 Task: Add Megafood Baby & Me Postnatal Multi to the cart.
Action: Mouse moved to (239, 117)
Screenshot: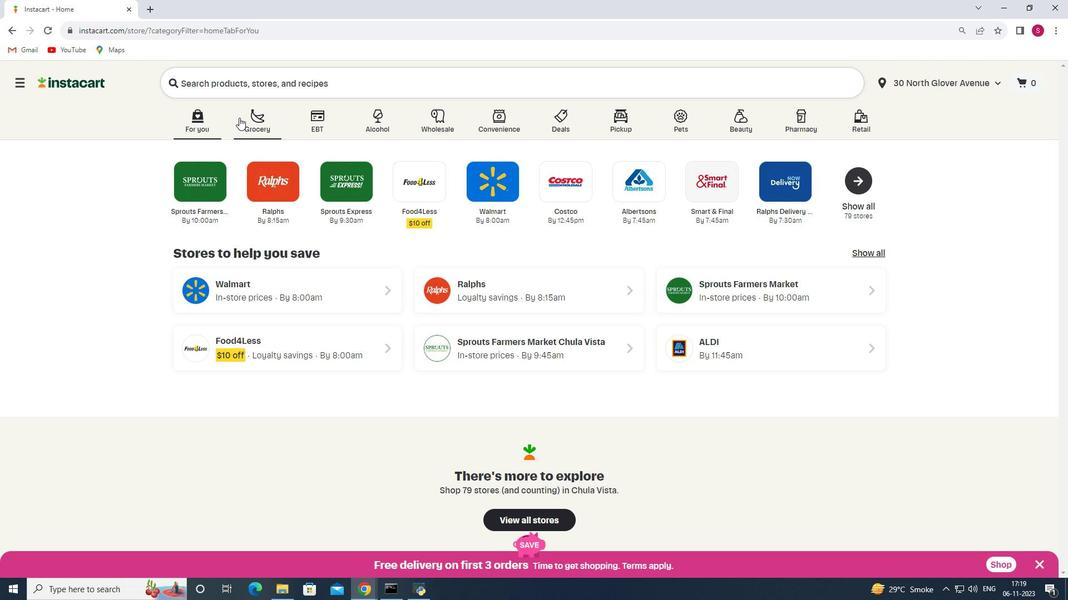 
Action: Mouse pressed left at (239, 117)
Screenshot: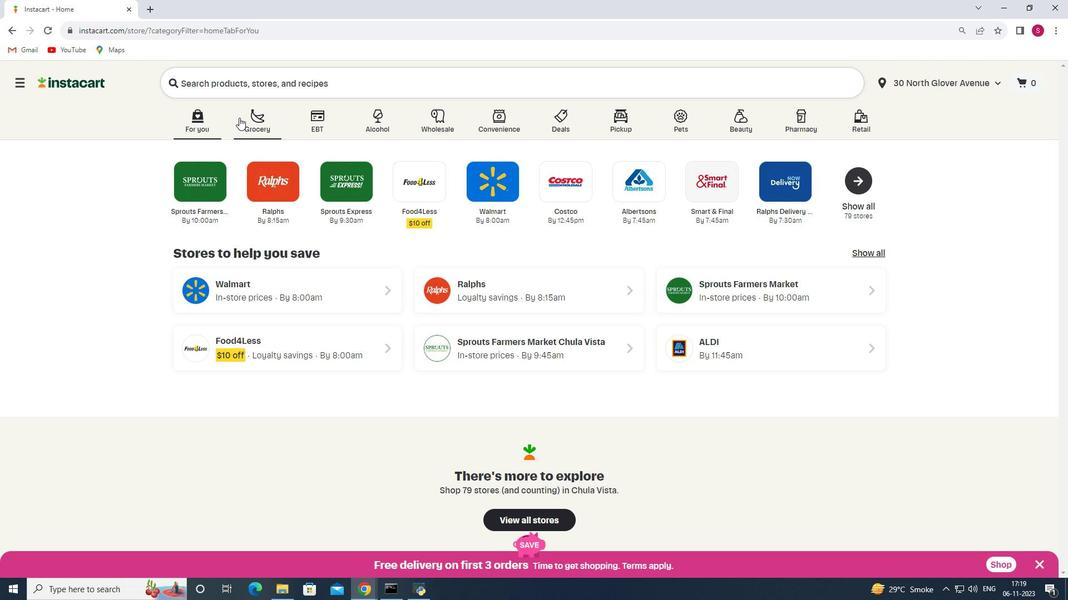 
Action: Mouse moved to (269, 333)
Screenshot: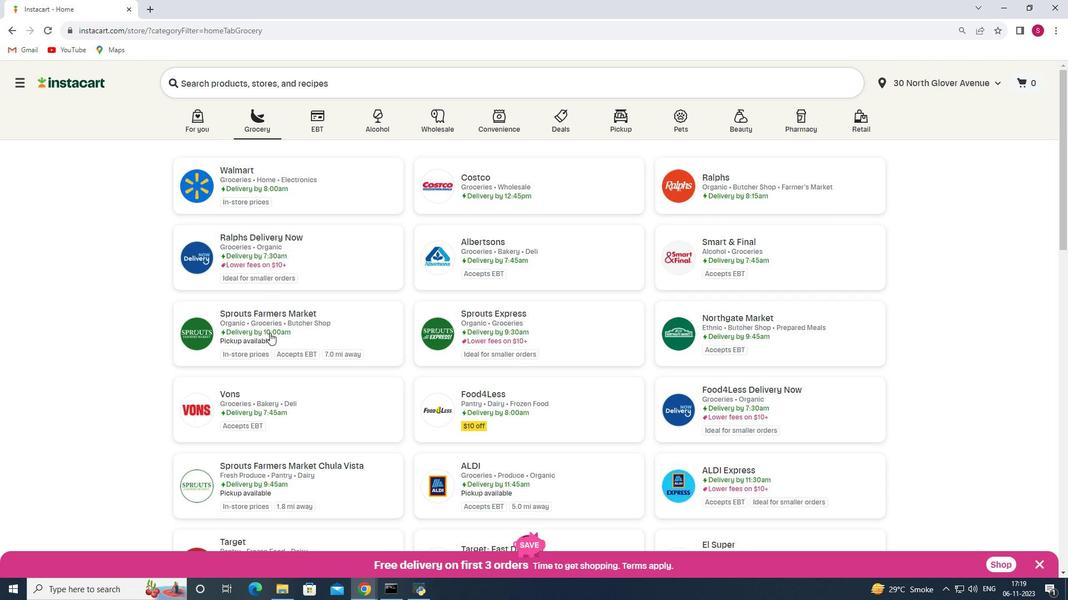
Action: Mouse pressed left at (269, 333)
Screenshot: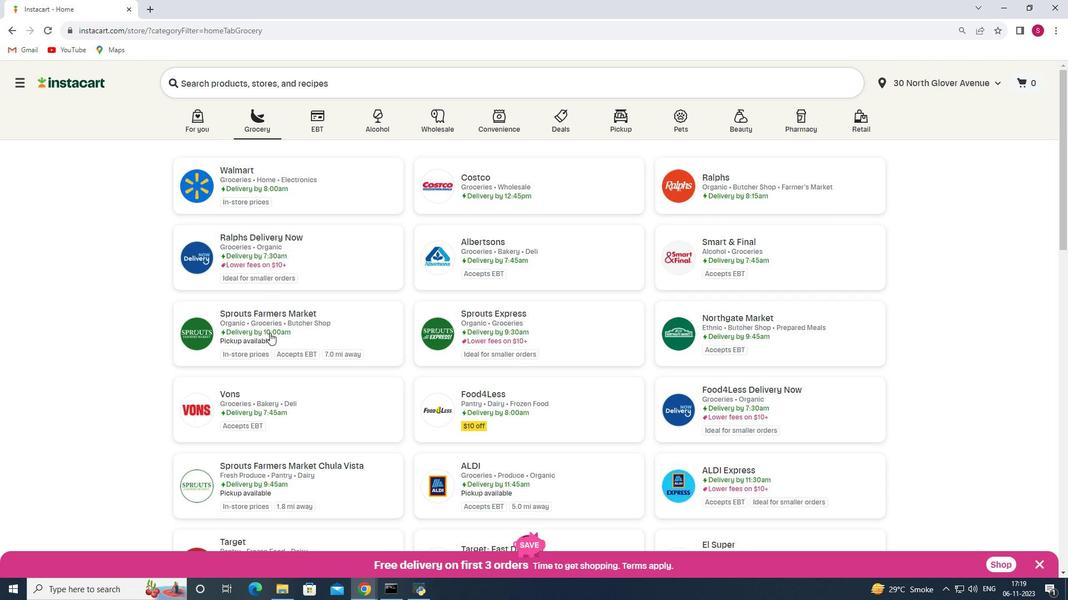 
Action: Mouse moved to (73, 319)
Screenshot: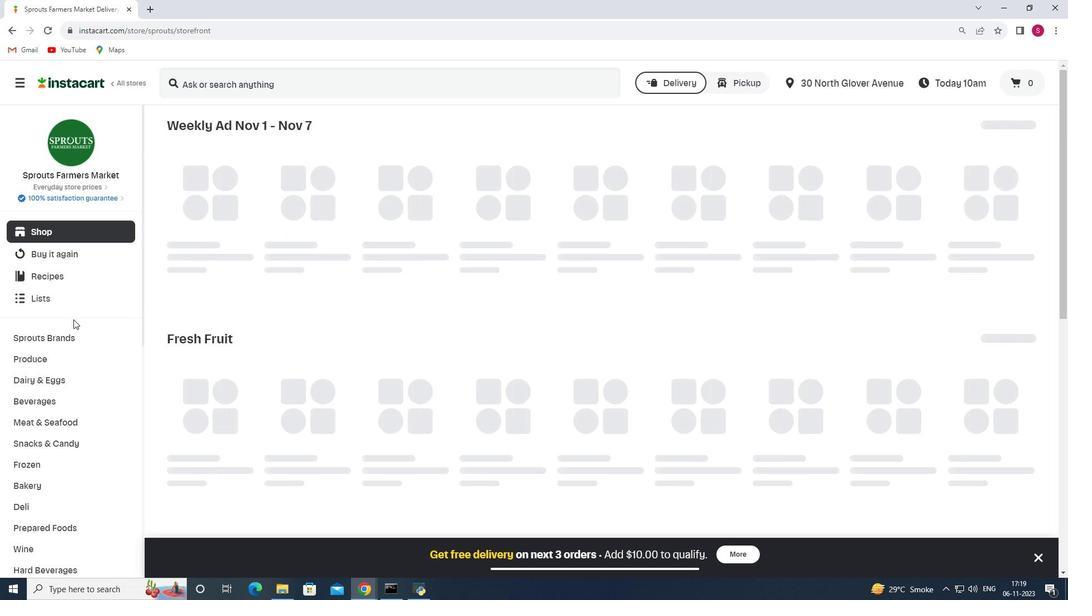
Action: Mouse scrolled (73, 319) with delta (0, 0)
Screenshot: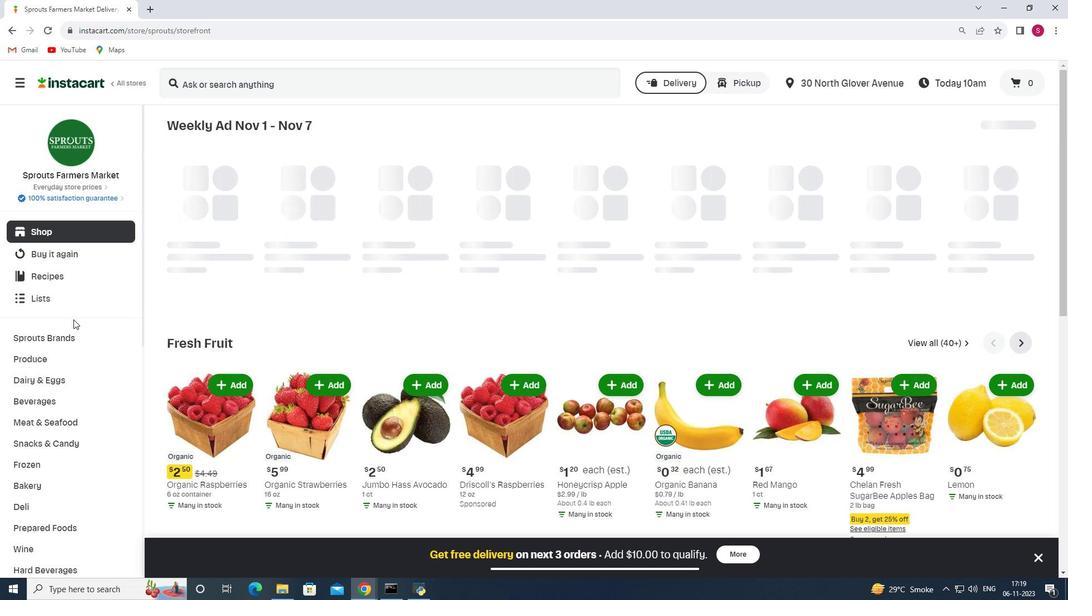 
Action: Mouse scrolled (73, 319) with delta (0, 0)
Screenshot: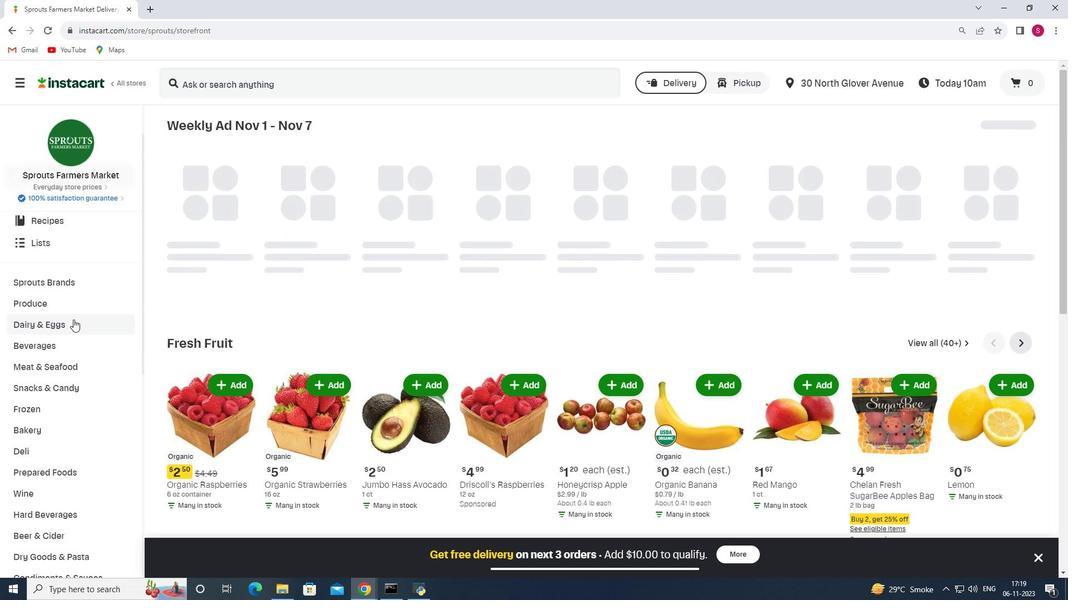 
Action: Mouse scrolled (73, 319) with delta (0, 0)
Screenshot: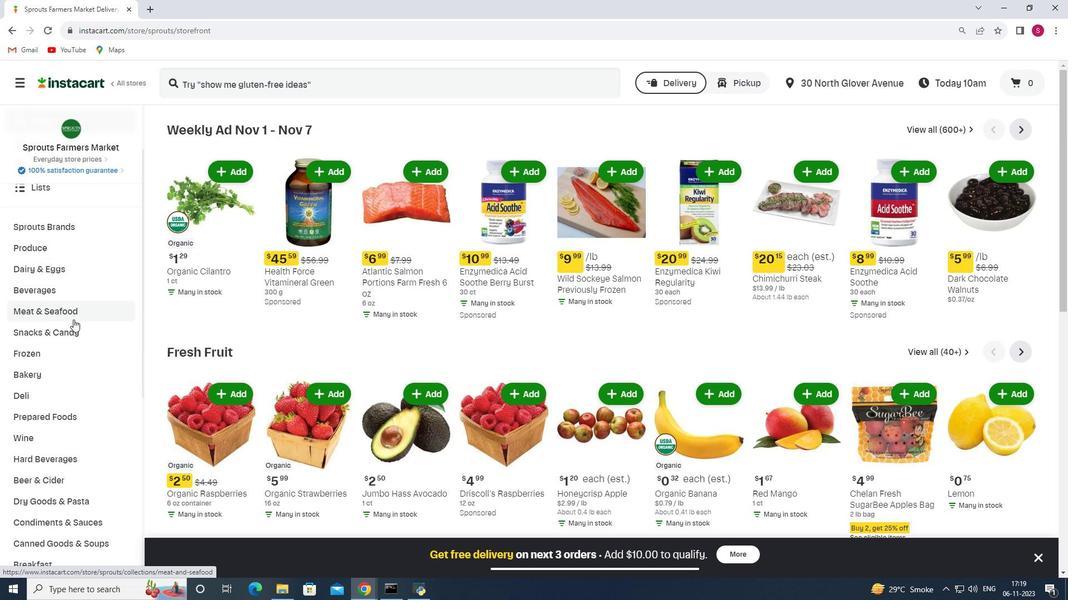 
Action: Mouse scrolled (73, 319) with delta (0, 0)
Screenshot: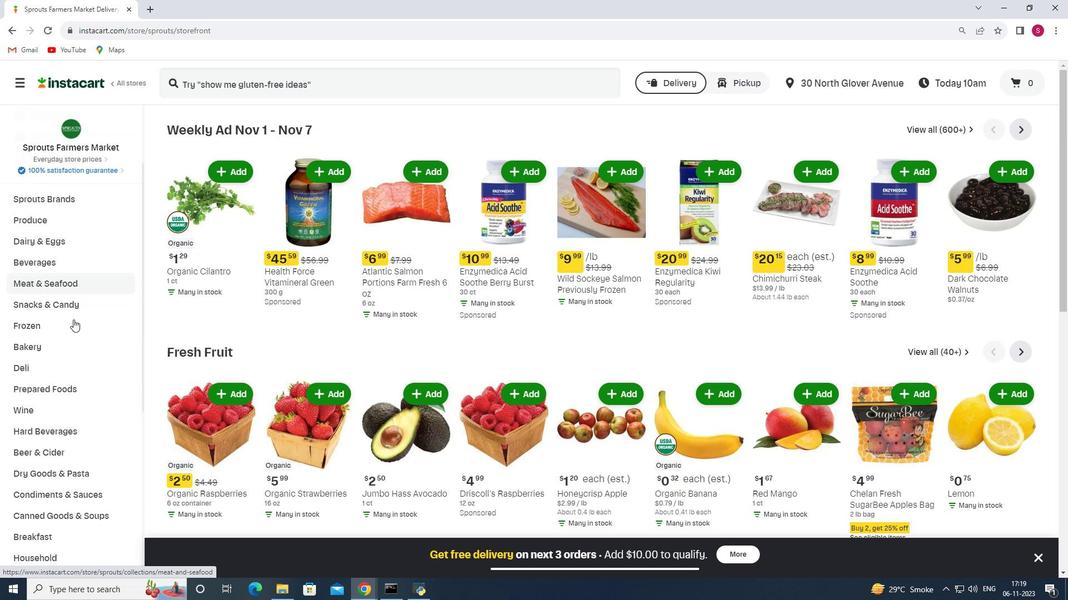 
Action: Mouse scrolled (73, 319) with delta (0, 0)
Screenshot: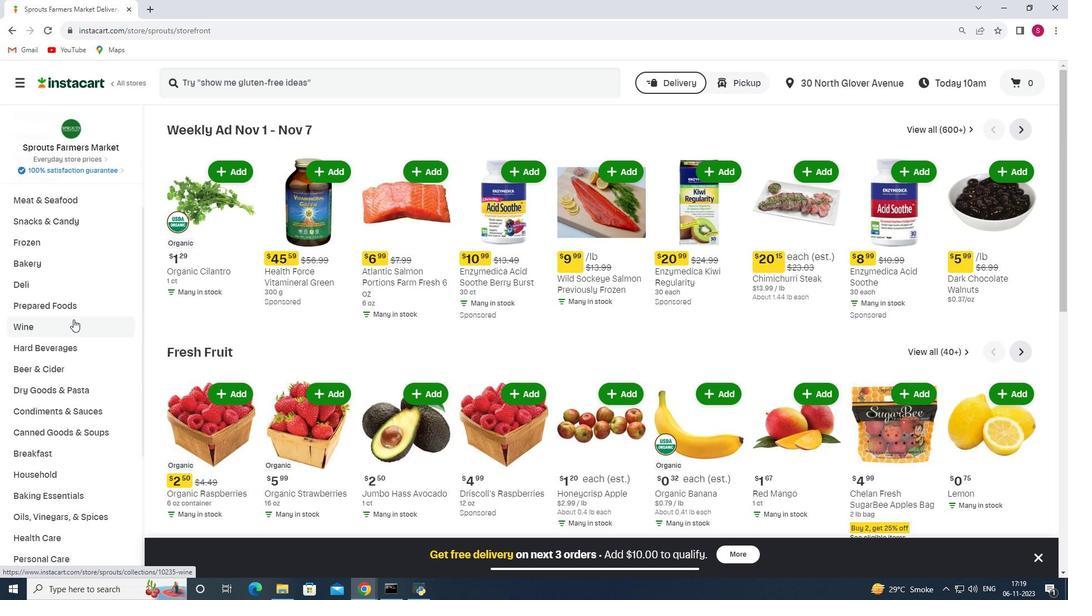 
Action: Mouse scrolled (73, 319) with delta (0, 0)
Screenshot: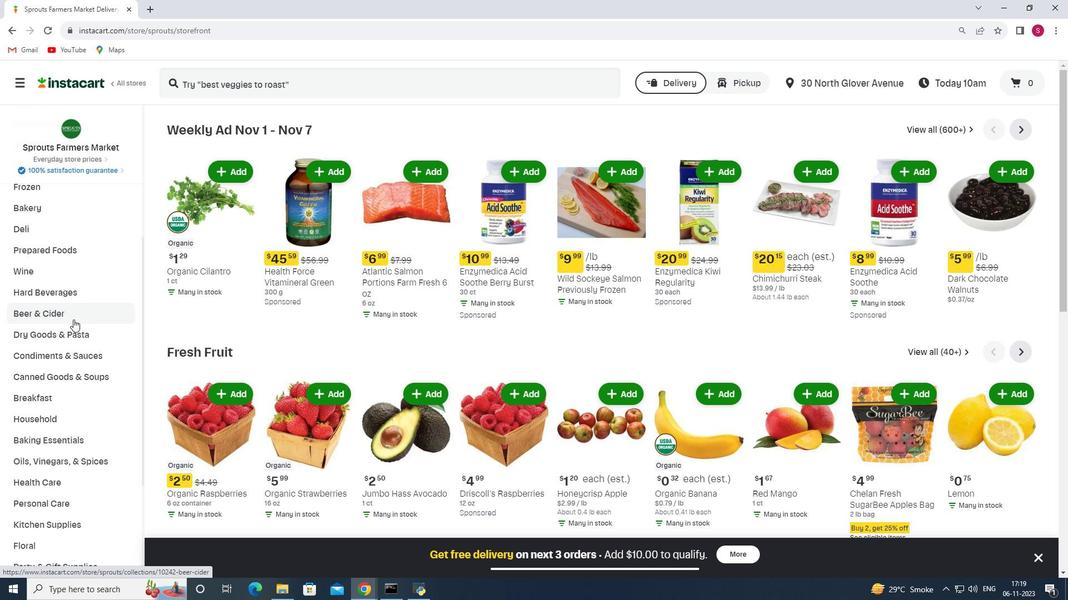 
Action: Mouse scrolled (73, 319) with delta (0, 0)
Screenshot: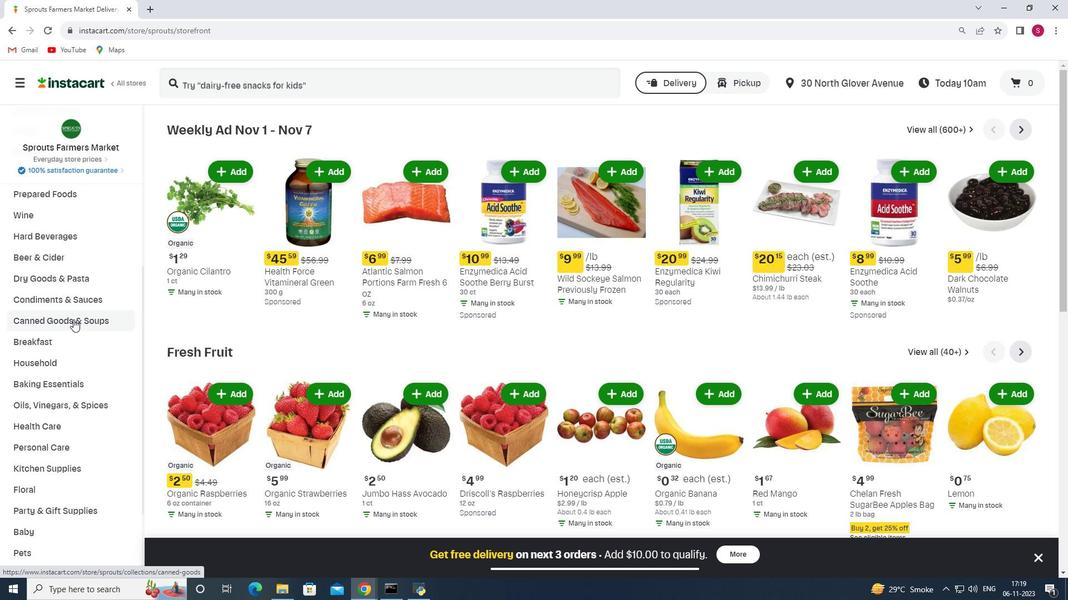 
Action: Mouse moved to (57, 367)
Screenshot: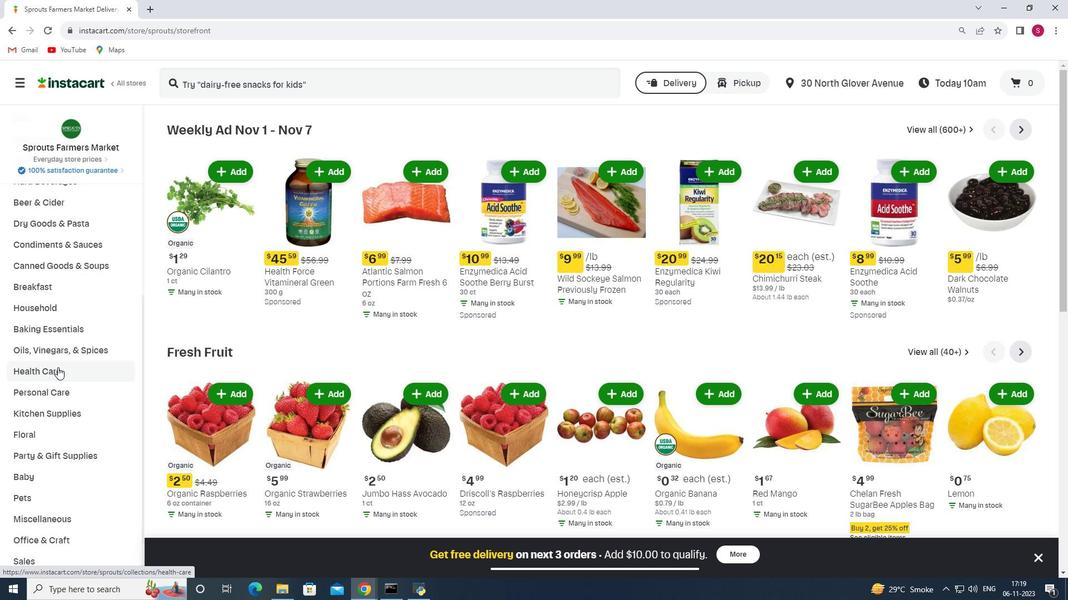 
Action: Mouse pressed left at (57, 367)
Screenshot: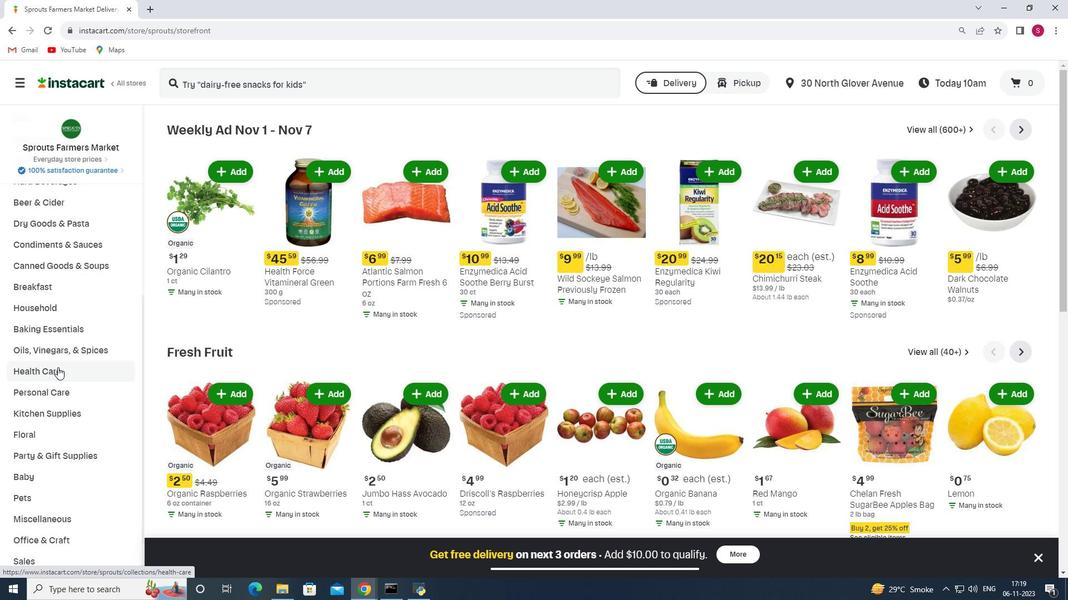 
Action: Mouse moved to (374, 158)
Screenshot: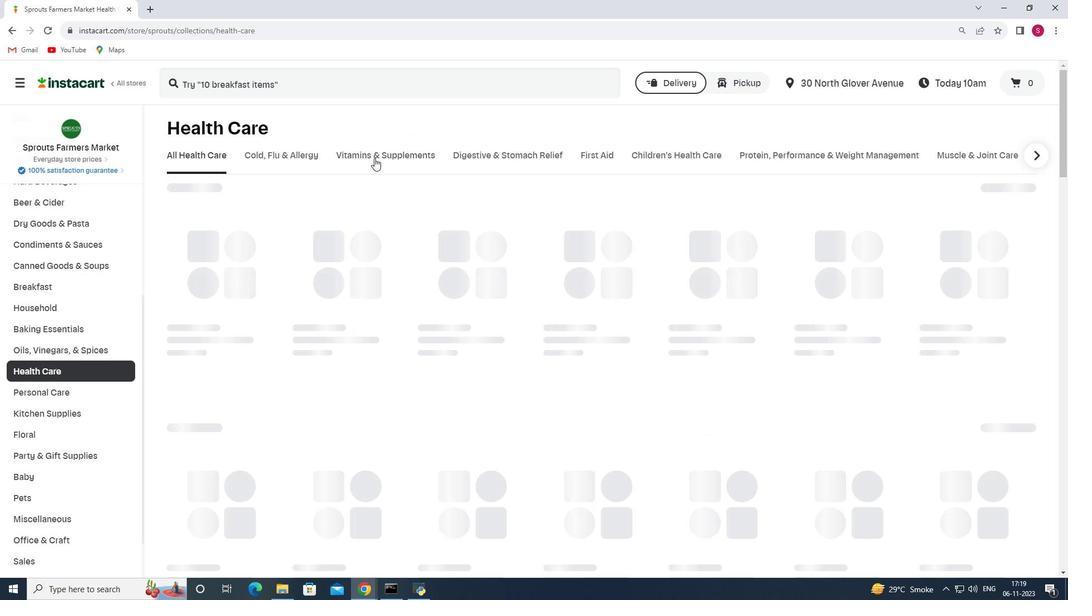 
Action: Mouse pressed left at (374, 158)
Screenshot: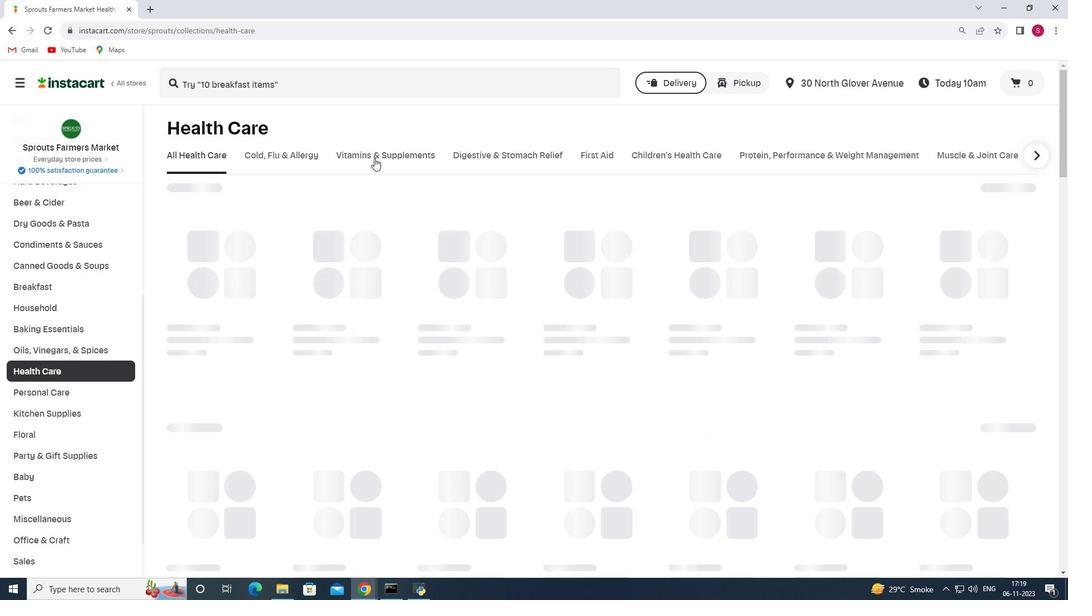 
Action: Mouse moved to (1048, 205)
Screenshot: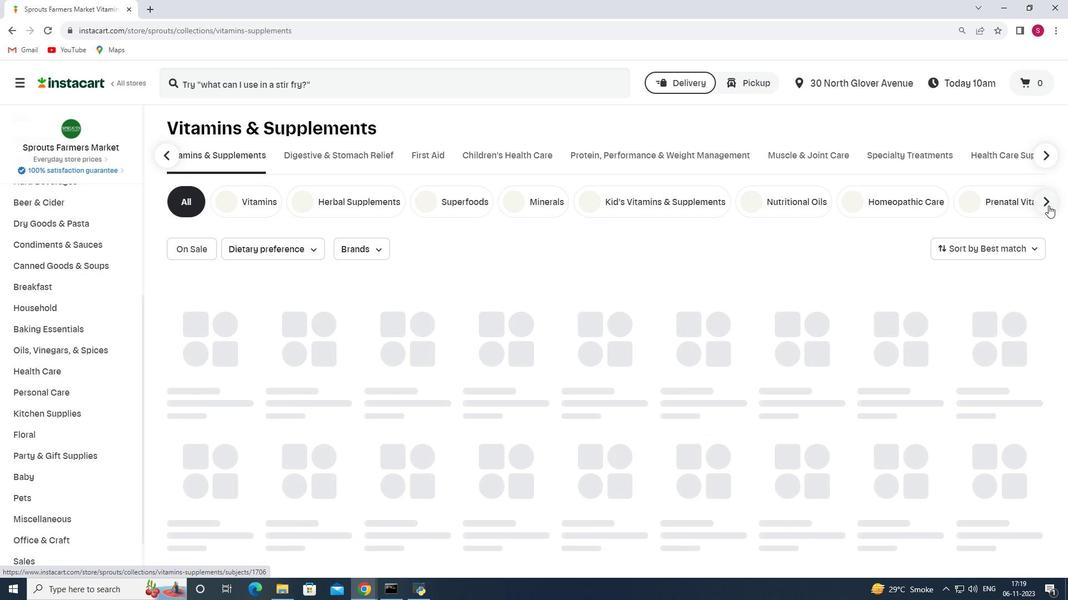 
Action: Mouse pressed left at (1048, 205)
Screenshot: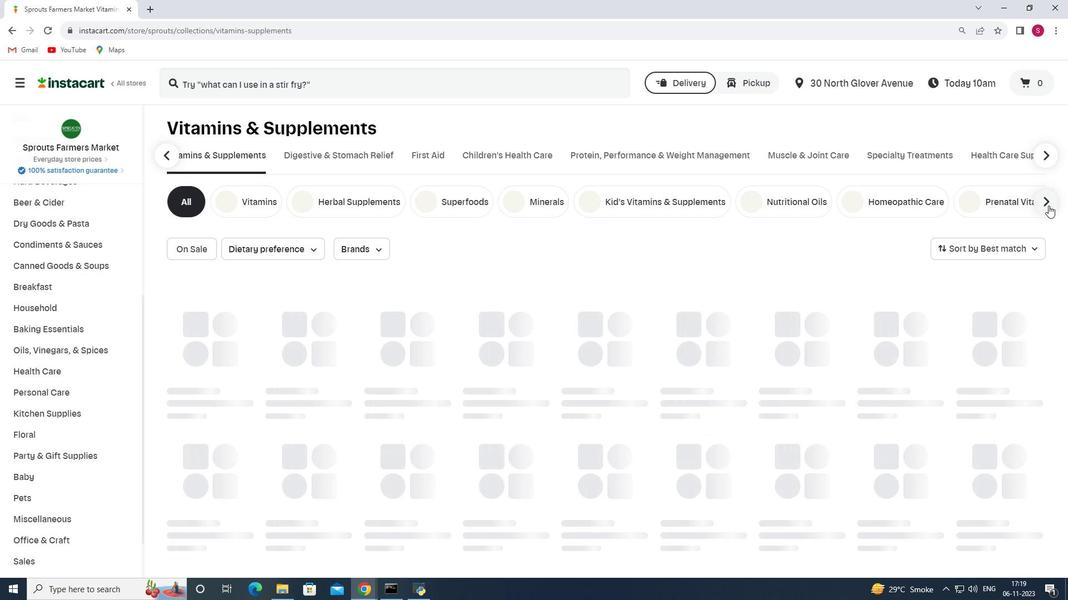 
Action: Mouse moved to (405, 205)
Screenshot: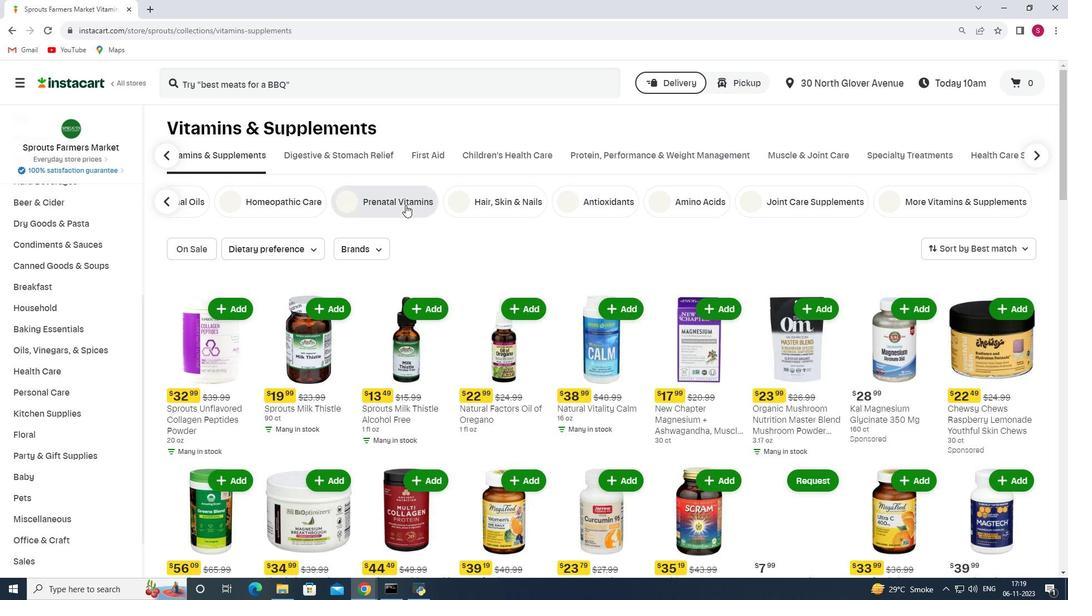 
Action: Mouse pressed left at (405, 205)
Screenshot: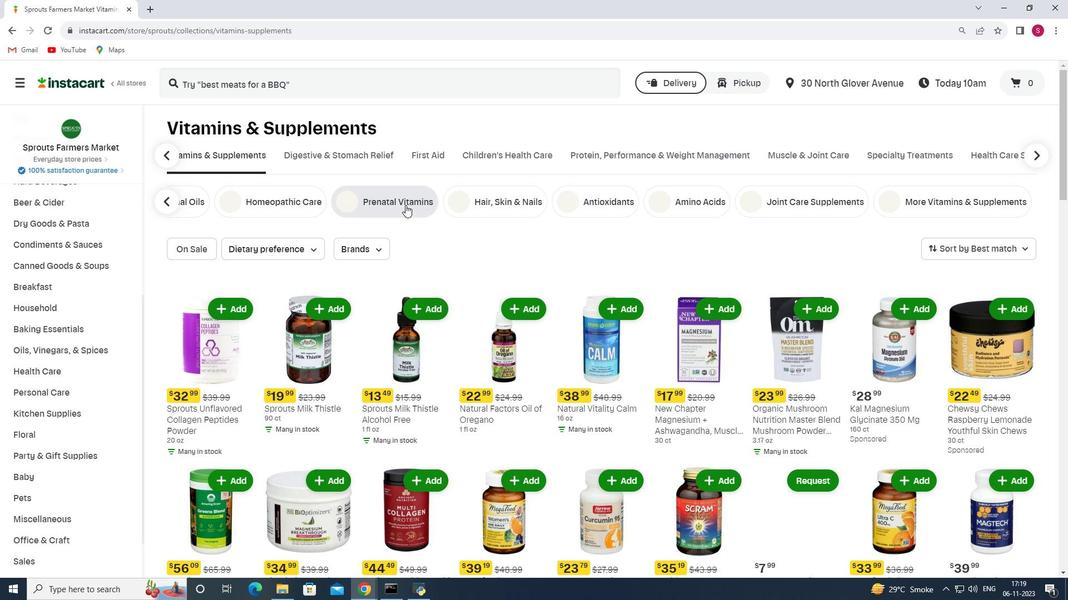 
Action: Mouse moved to (313, 73)
Screenshot: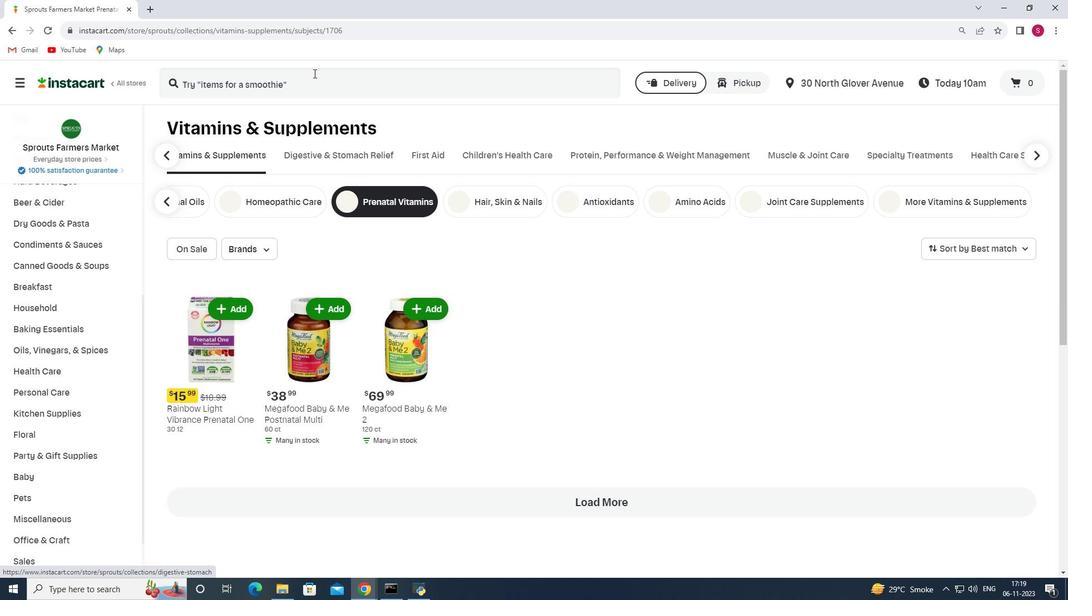 
Action: Mouse pressed left at (313, 73)
Screenshot: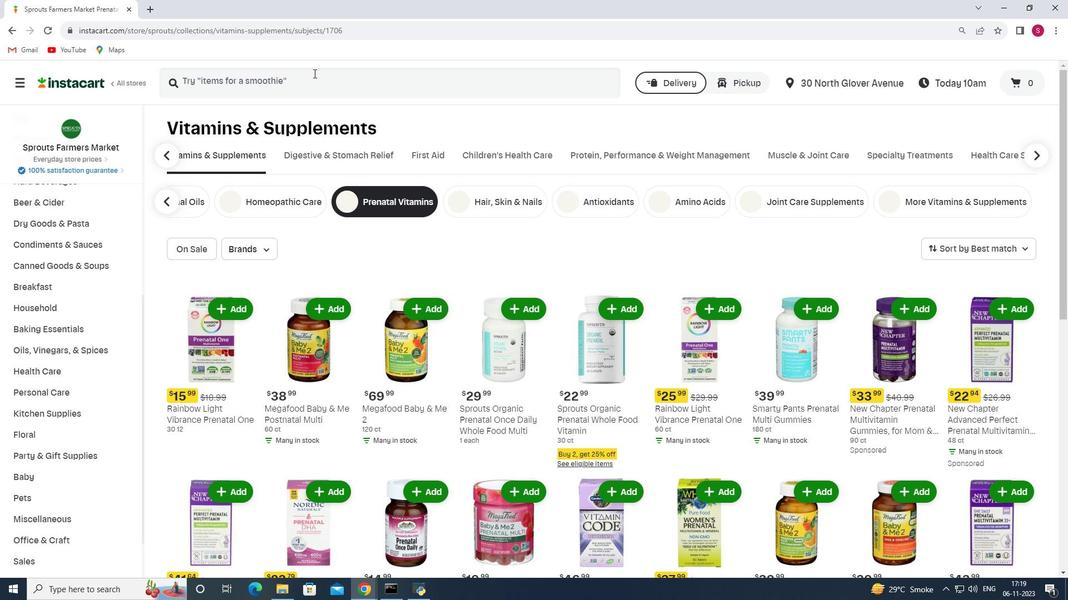 
Action: Key pressed <Key.shift_r>Megafood<Key.space><Key.shift_r><Key.shift_r><Key.shift_r><Key.shift_r><Key.shift_r><Key.shift_r><Key.shift_r><Key.shift_r><Key.shift_r>Baby<Key.space><Key.shift><Key.shift><Key.shift><Key.shift><Key.shift><Key.shift><Key.shift><Key.shift><Key.shift><Key.shift><Key.shift><Key.shift><Key.shift><Key.shift><Key.shift><Key.shift><Key.shift><Key.shift><Key.shift><Key.shift><Key.shift><Key.shift><Key.shift><Key.shift><Key.shift><Key.shift><Key.shift><Key.shift><Key.shift><Key.shift>&<Key.space><Key.shift_r>N<Key.backspace><Key.shift_r>Me<Key.space><Key.shift_r><Key.shift_r><Key.shift_r><Key.shift_r><Key.shift_r><Key.shift_r><Key.shift_r><Key.shift_r><Key.shift_r>Postnatal<Key.space><Key.shift_r>Multi<Key.enter>
Screenshot: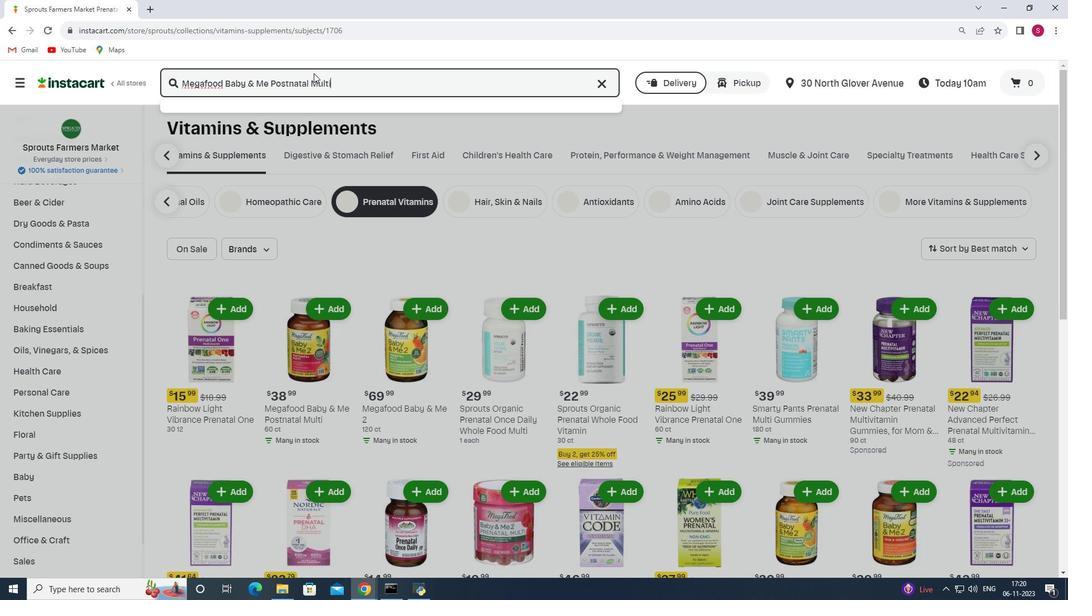 
Action: Mouse moved to (830, 185)
Screenshot: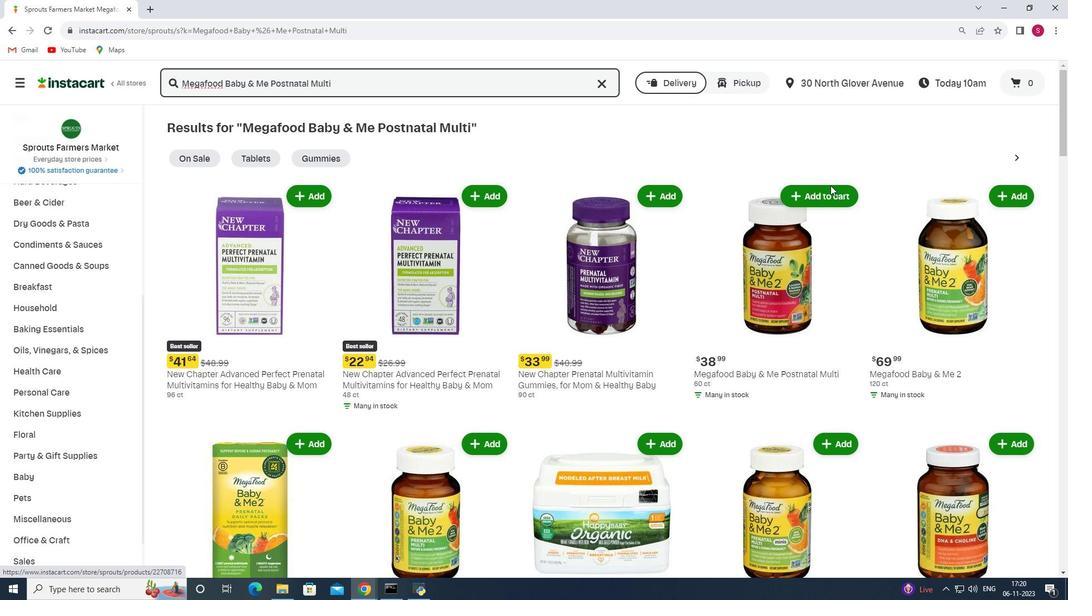 
Action: Mouse pressed left at (830, 185)
Screenshot: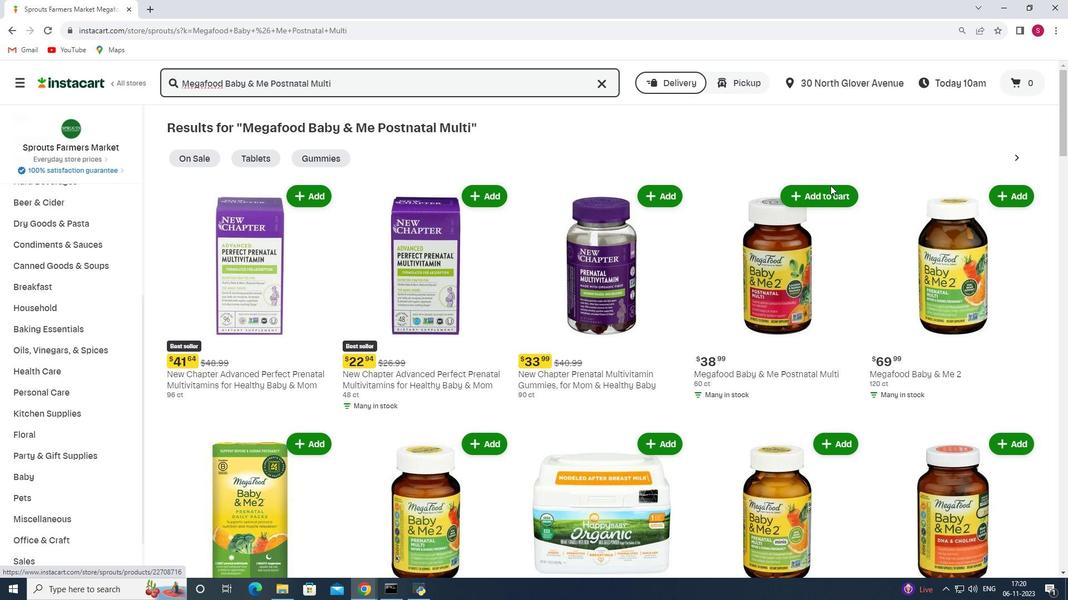 
Action: Mouse moved to (829, 194)
Screenshot: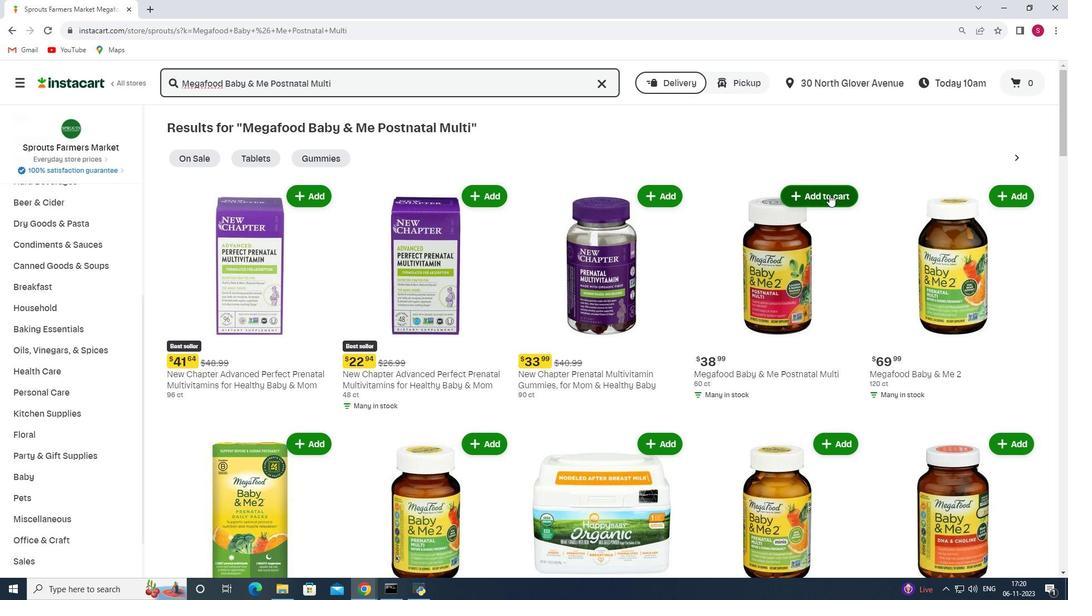 
Action: Mouse pressed left at (829, 194)
Screenshot: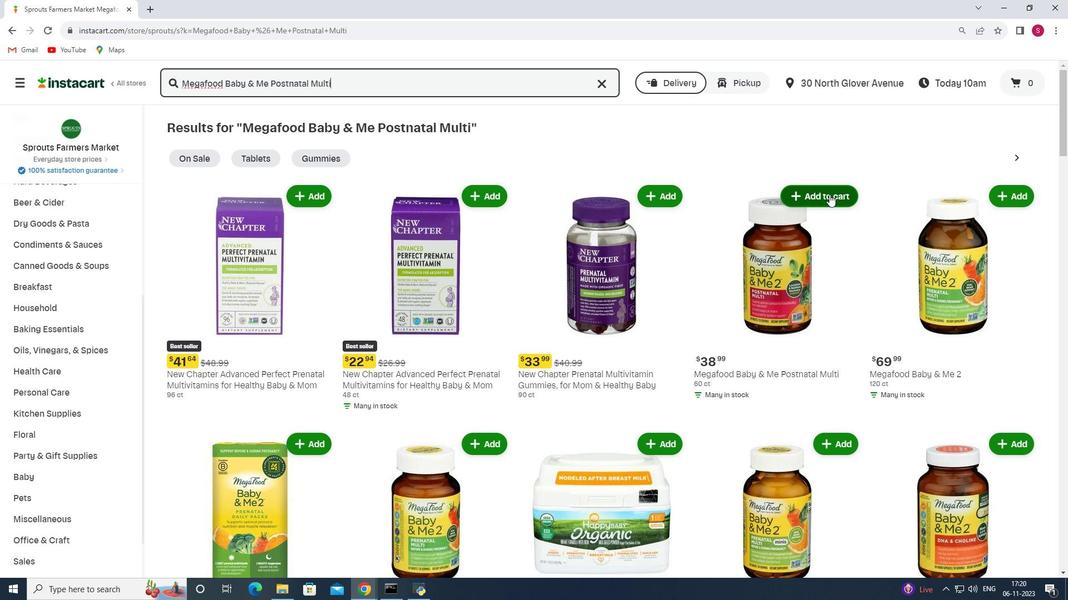 
Action: Mouse moved to (813, 208)
Screenshot: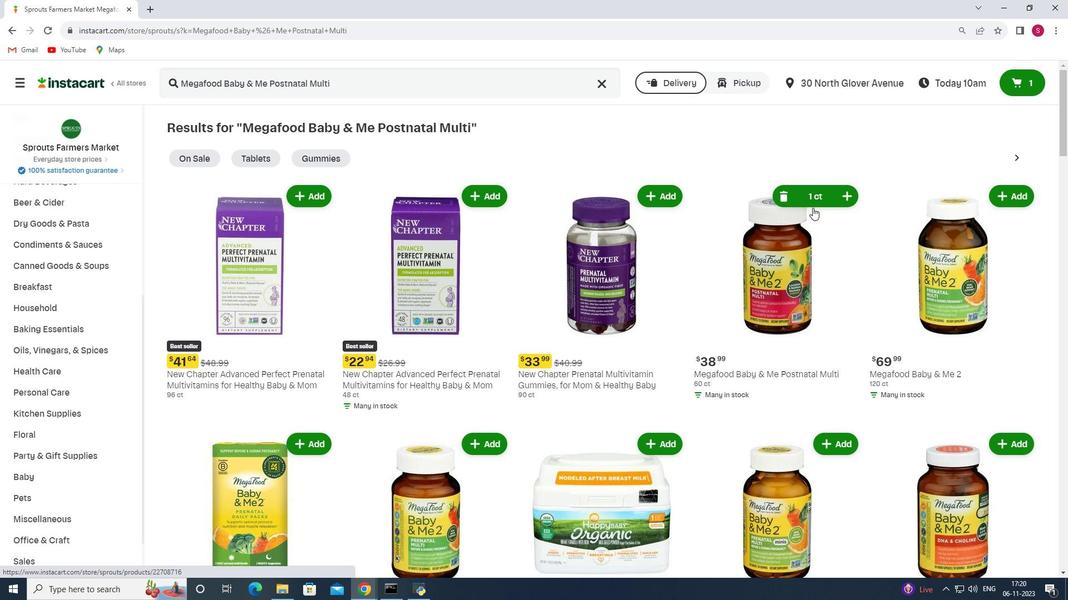 
